 Task: Use the formula "HOUR" in spreadsheet "Project protfolio".
Action: Mouse moved to (117, 72)
Screenshot: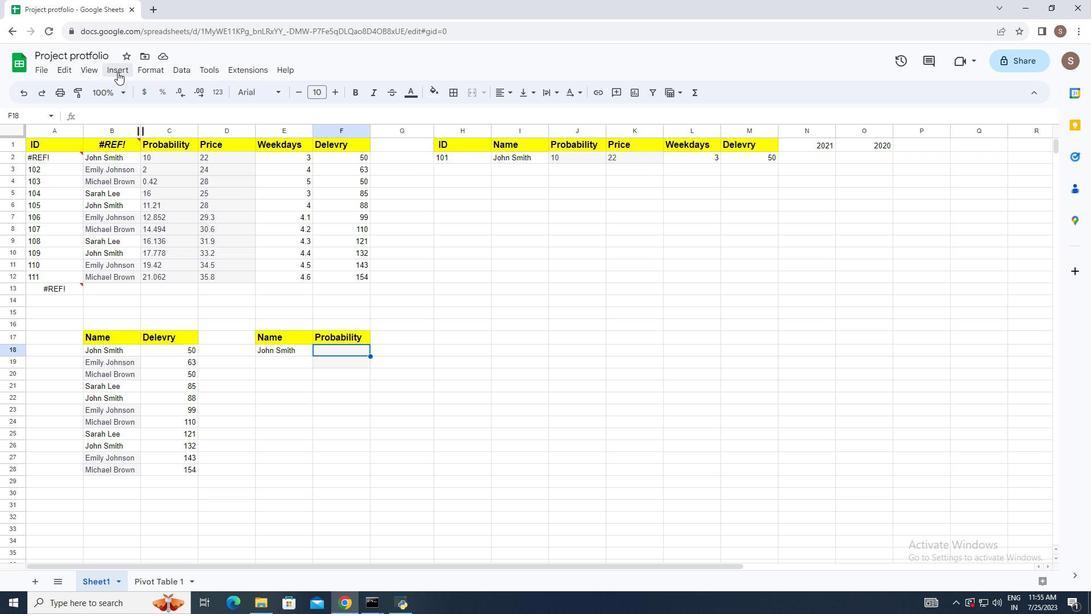 
Action: Mouse pressed left at (117, 72)
Screenshot: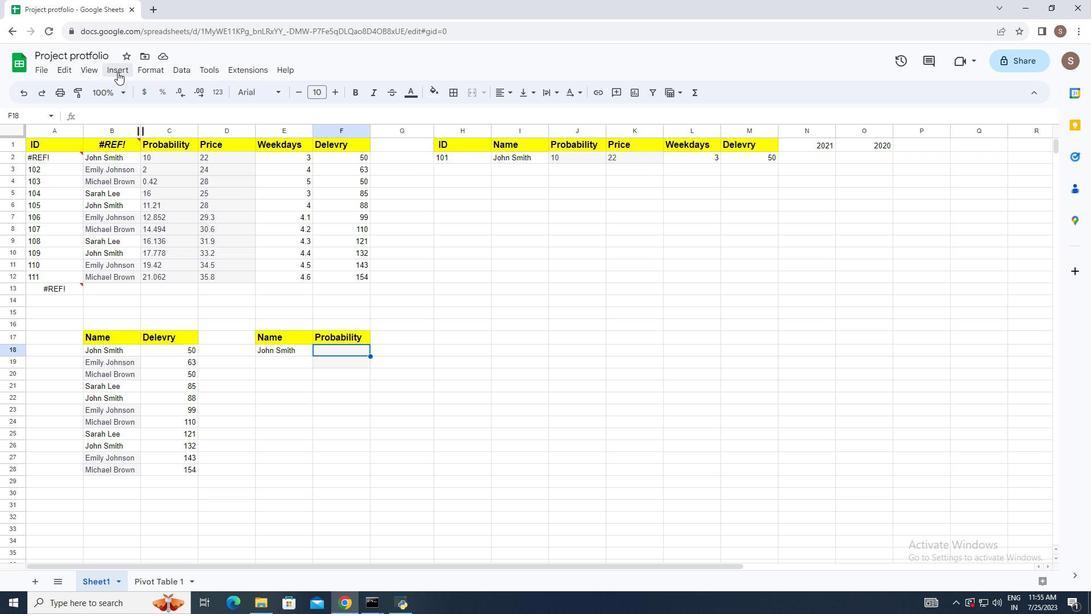 
Action: Mouse moved to (185, 267)
Screenshot: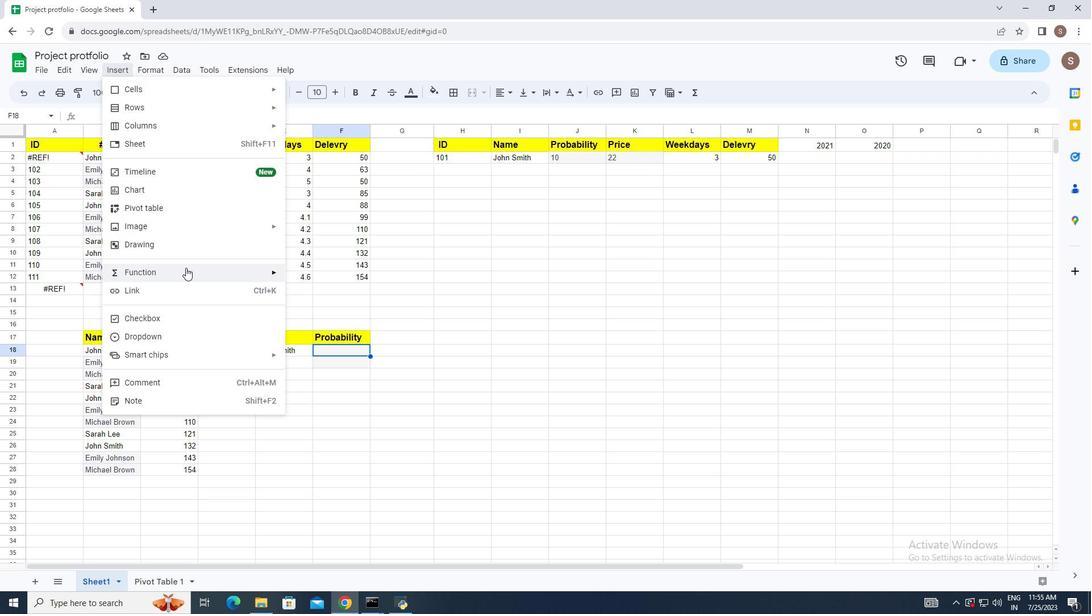 
Action: Mouse pressed left at (185, 267)
Screenshot: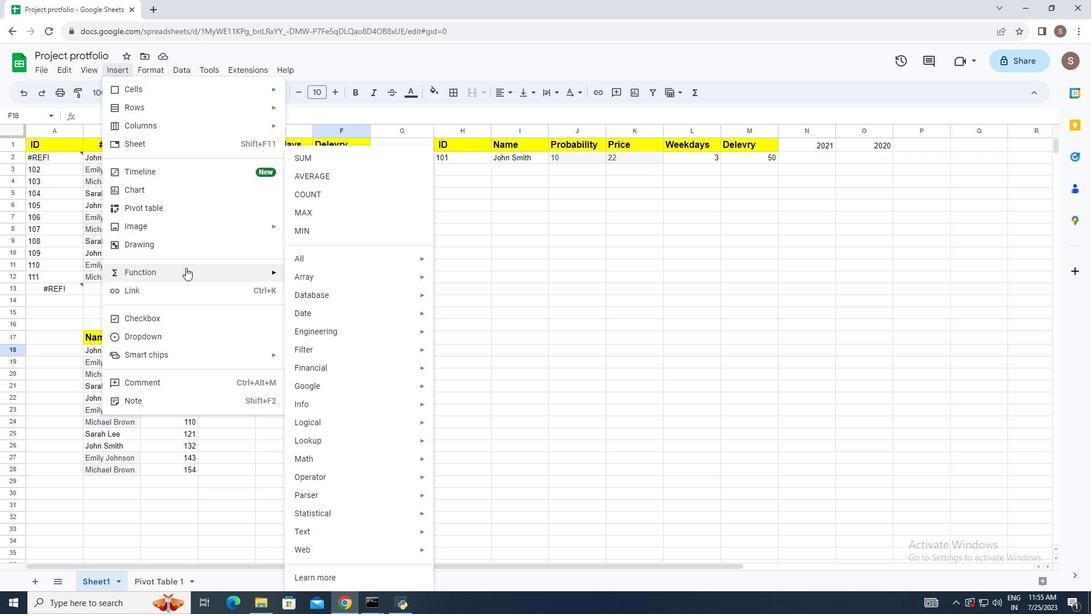 
Action: Mouse moved to (337, 260)
Screenshot: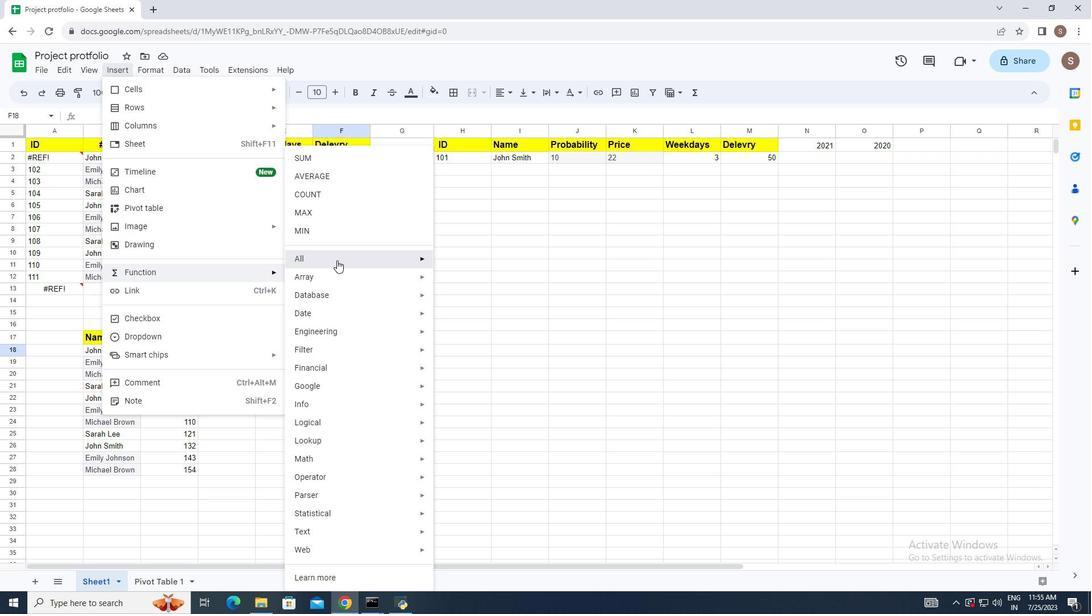 
Action: Mouse pressed left at (337, 260)
Screenshot: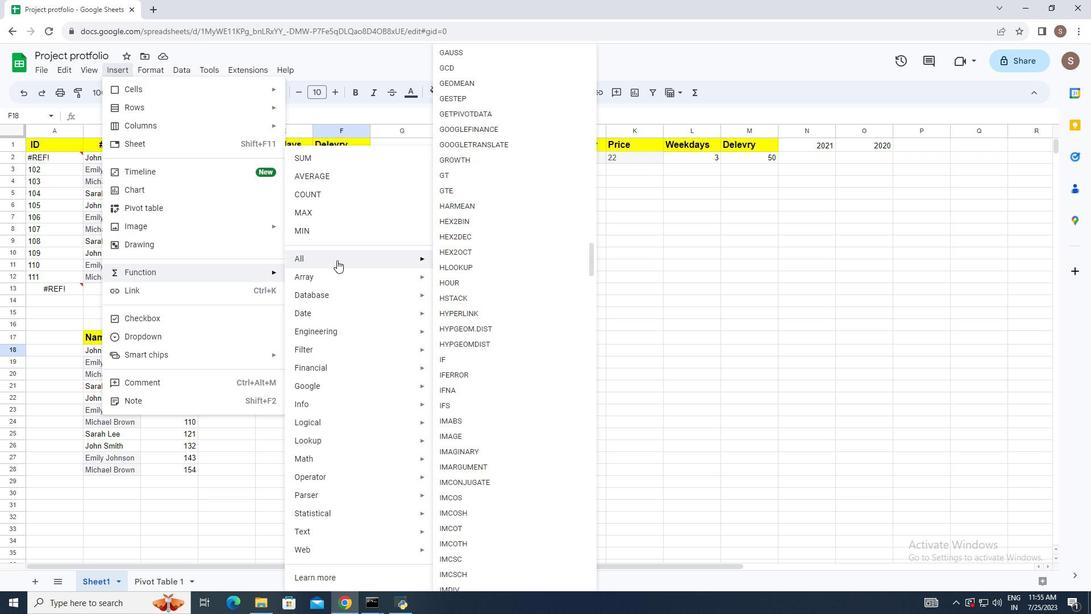 
Action: Mouse moved to (488, 286)
Screenshot: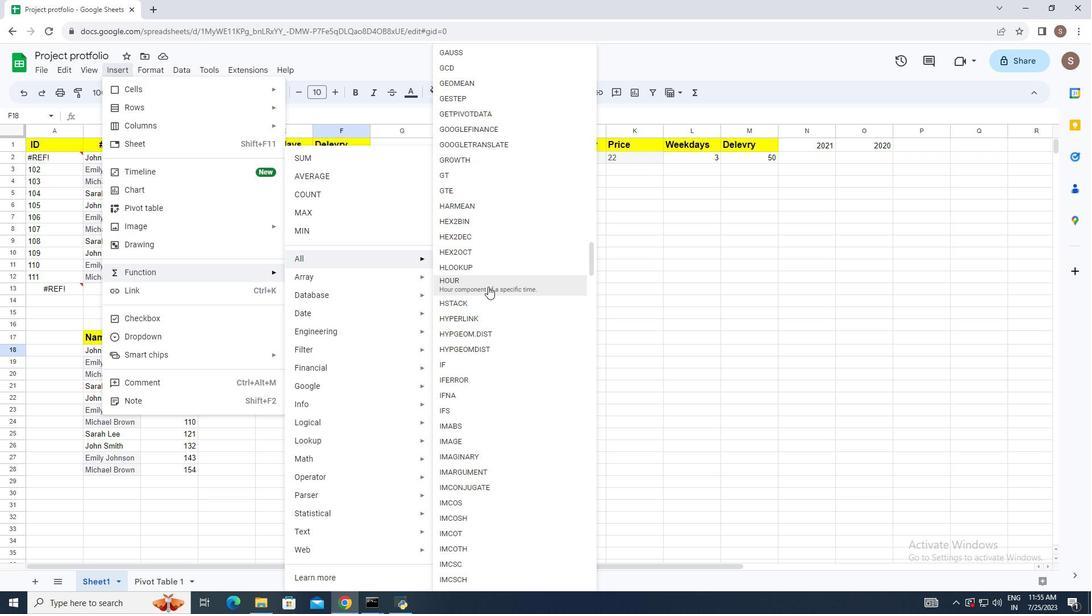 
Action: Mouse pressed left at (488, 286)
Screenshot: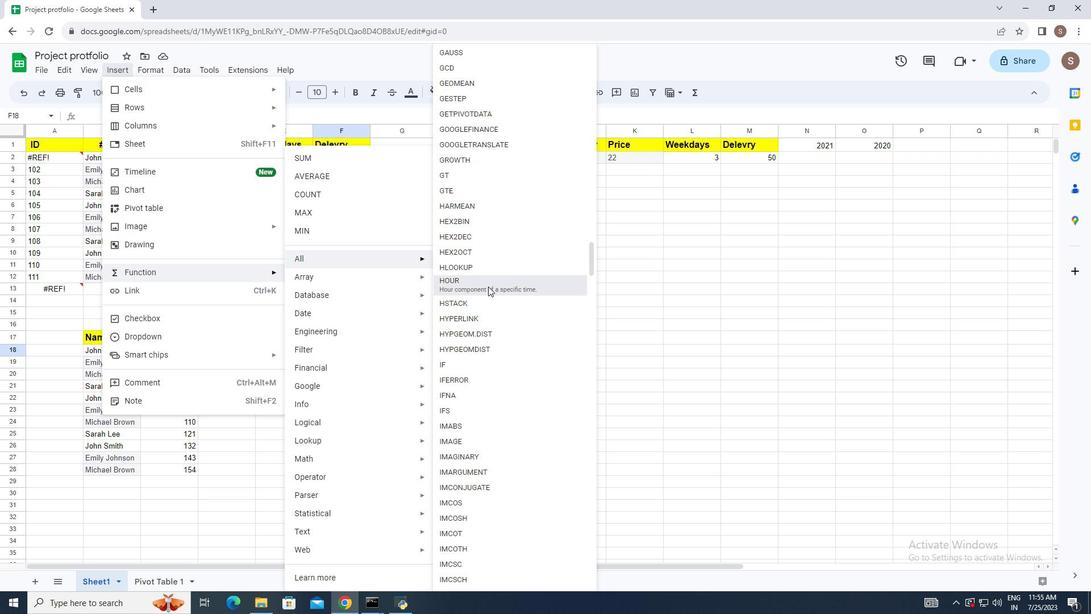 
Action: Mouse moved to (433, 338)
Screenshot: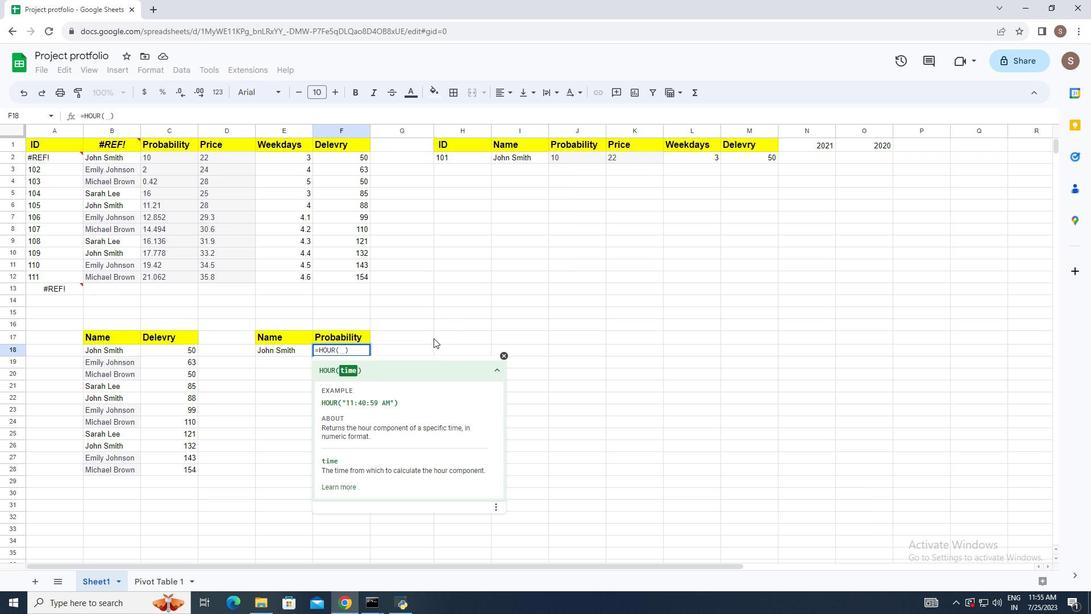 
Action: Key pressed <Key.shift_r>"11<Key.shift_r>:40<Key.shift_r>:59<Key.space><Key.shift>AM<Key.shift_r>"<Key.enter>
Screenshot: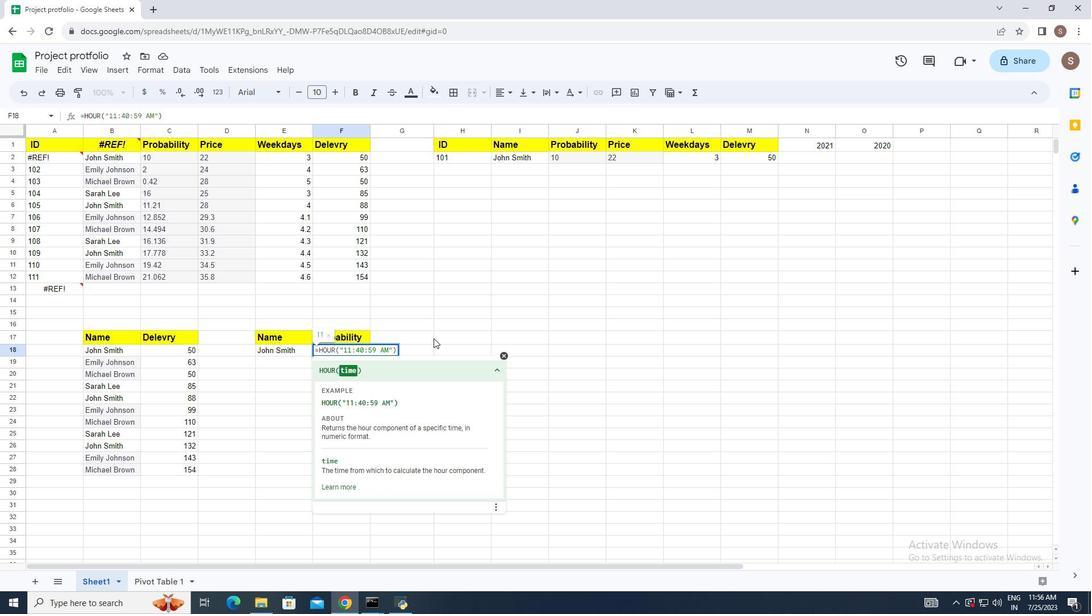 
